 Task: In the spreadsheet apply font size 9 to the text.
Action: Mouse moved to (13, 165)
Screenshot: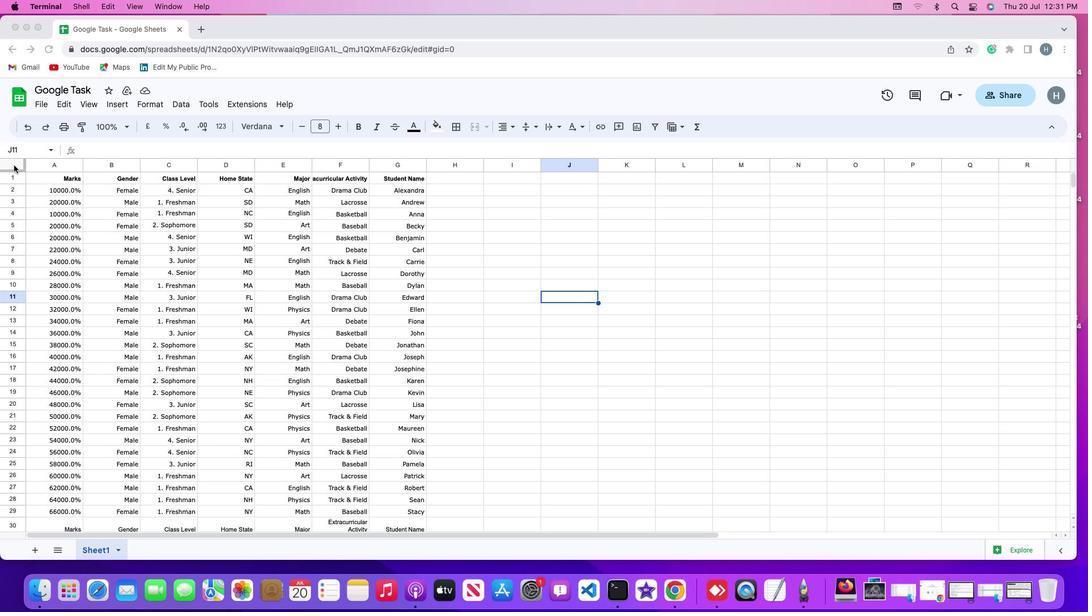 
Action: Mouse pressed left at (13, 165)
Screenshot: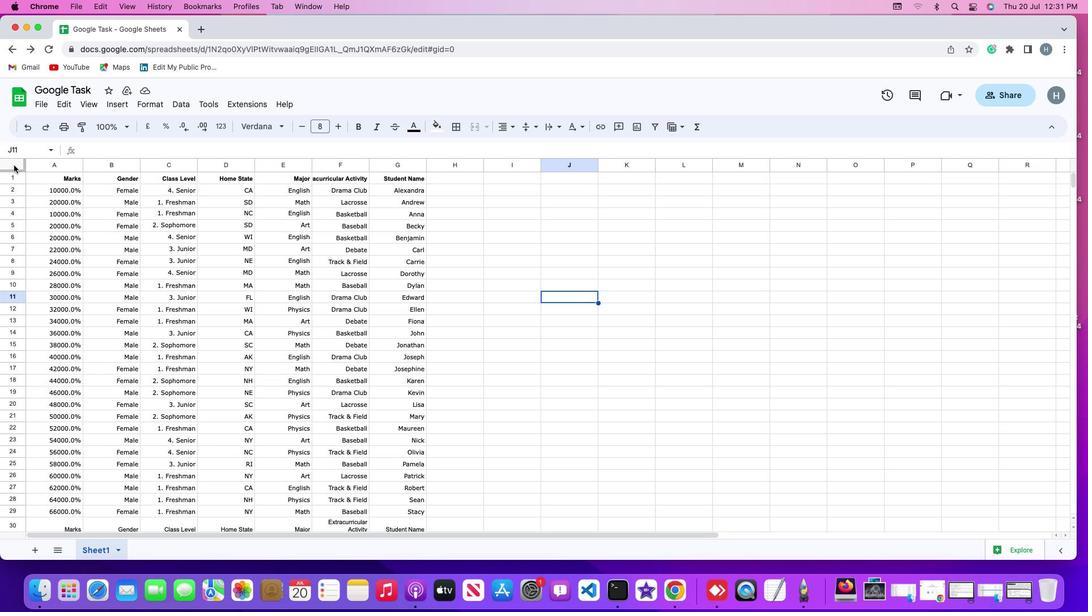 
Action: Mouse moved to (14, 163)
Screenshot: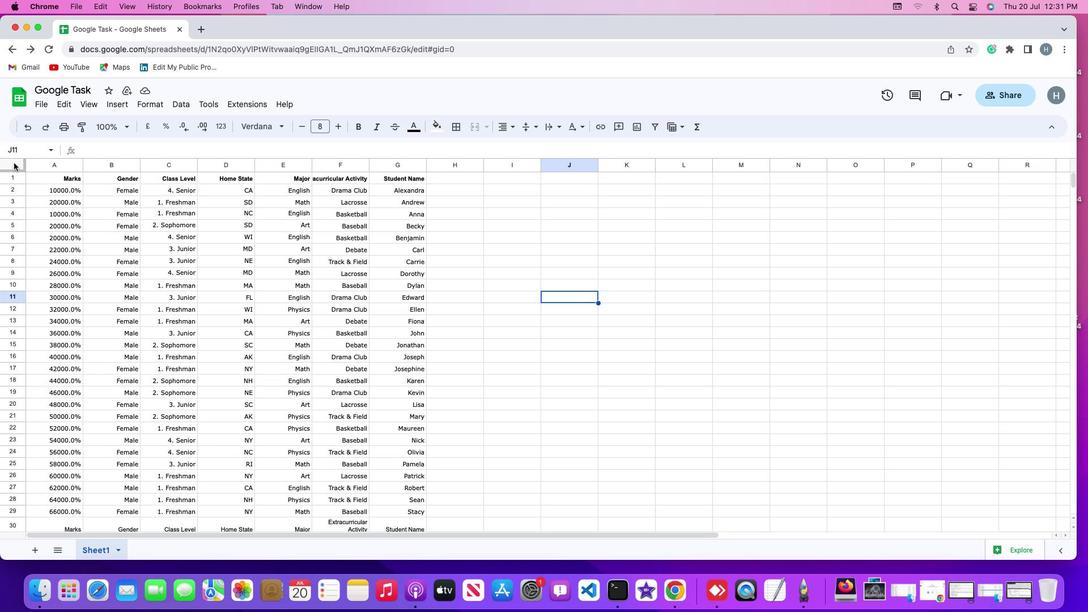 
Action: Mouse pressed left at (14, 163)
Screenshot: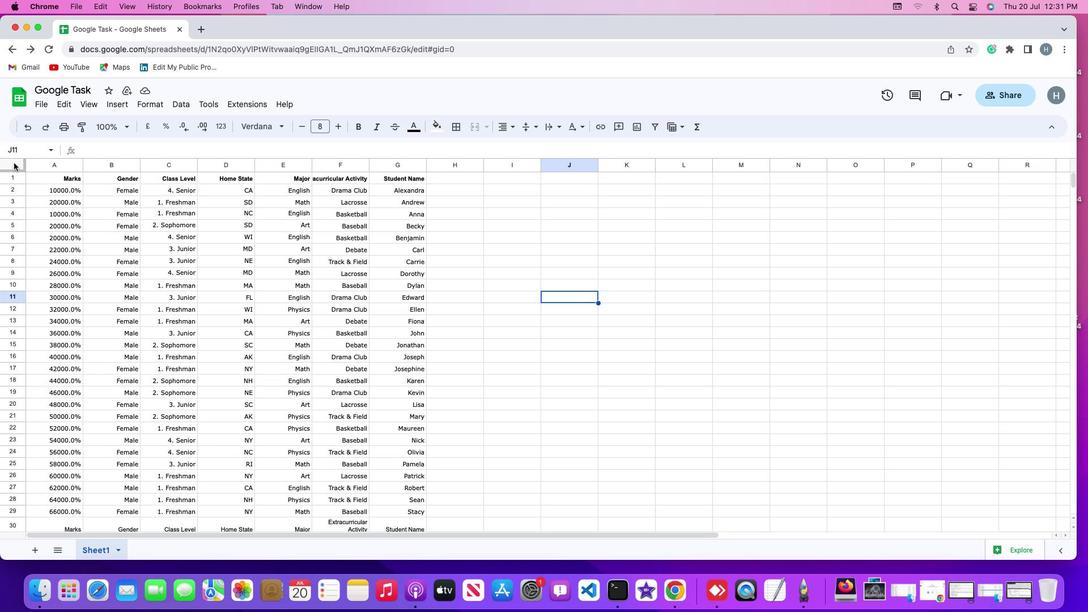 
Action: Mouse moved to (155, 106)
Screenshot: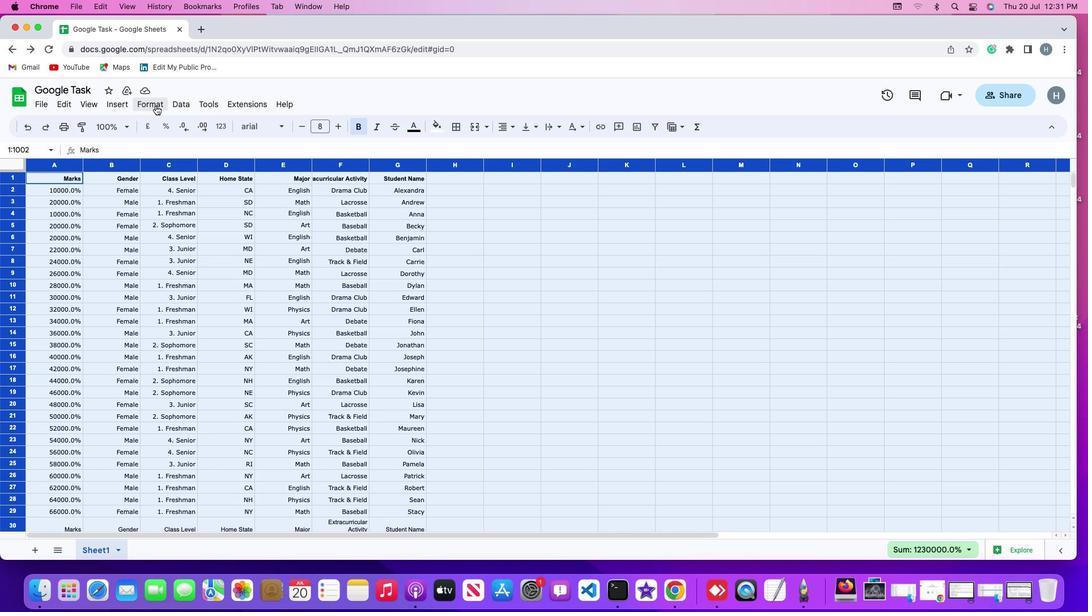 
Action: Mouse pressed left at (155, 106)
Screenshot: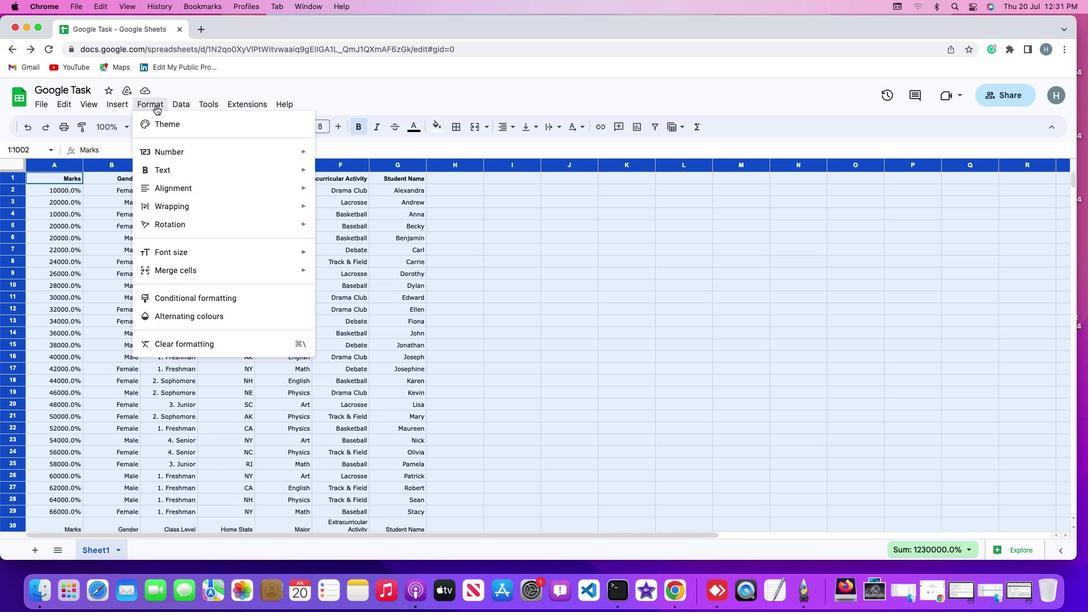
Action: Mouse moved to (172, 251)
Screenshot: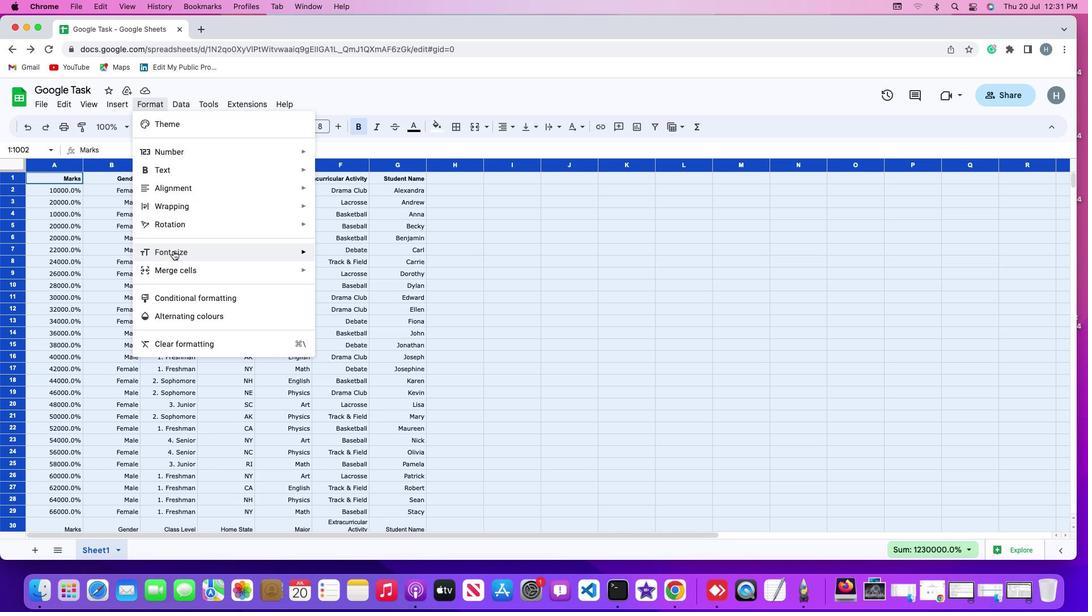 
Action: Mouse pressed left at (172, 251)
Screenshot: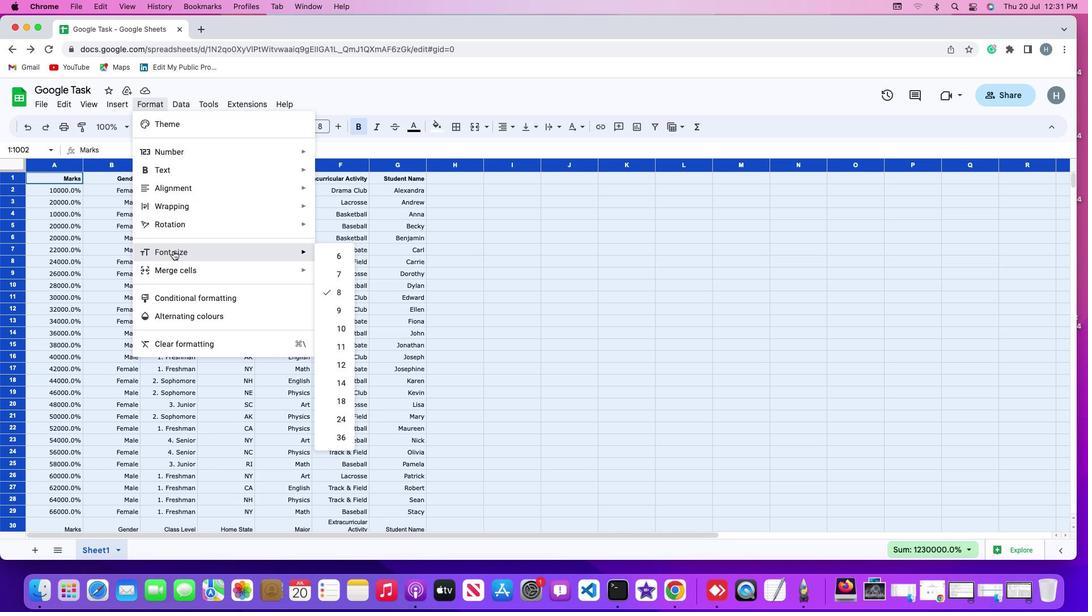 
Action: Mouse moved to (339, 309)
Screenshot: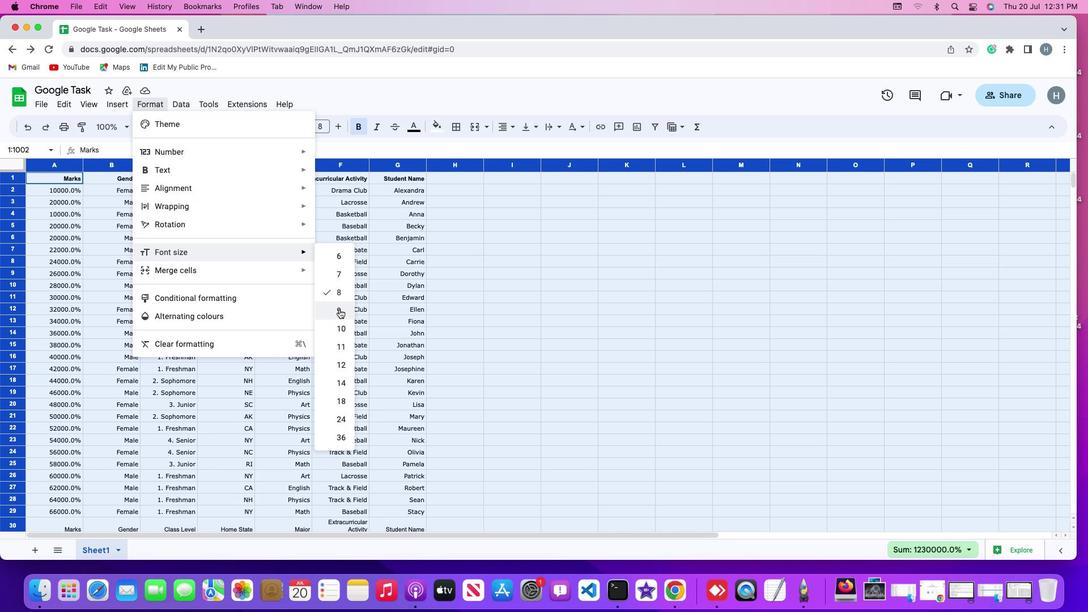 
Action: Mouse pressed left at (339, 309)
Screenshot: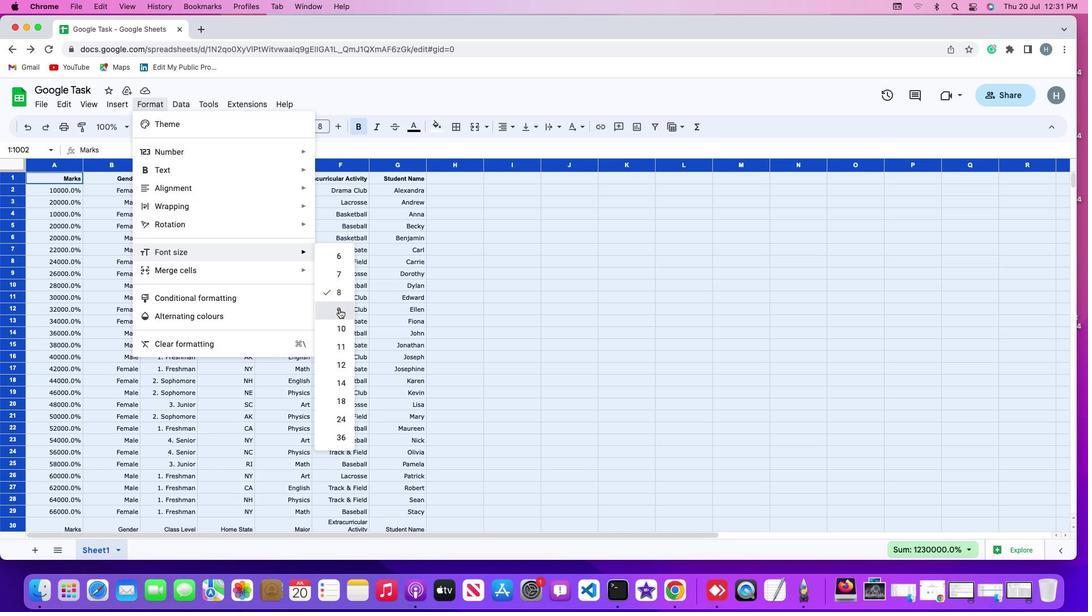 
Action: Mouse moved to (529, 352)
Screenshot: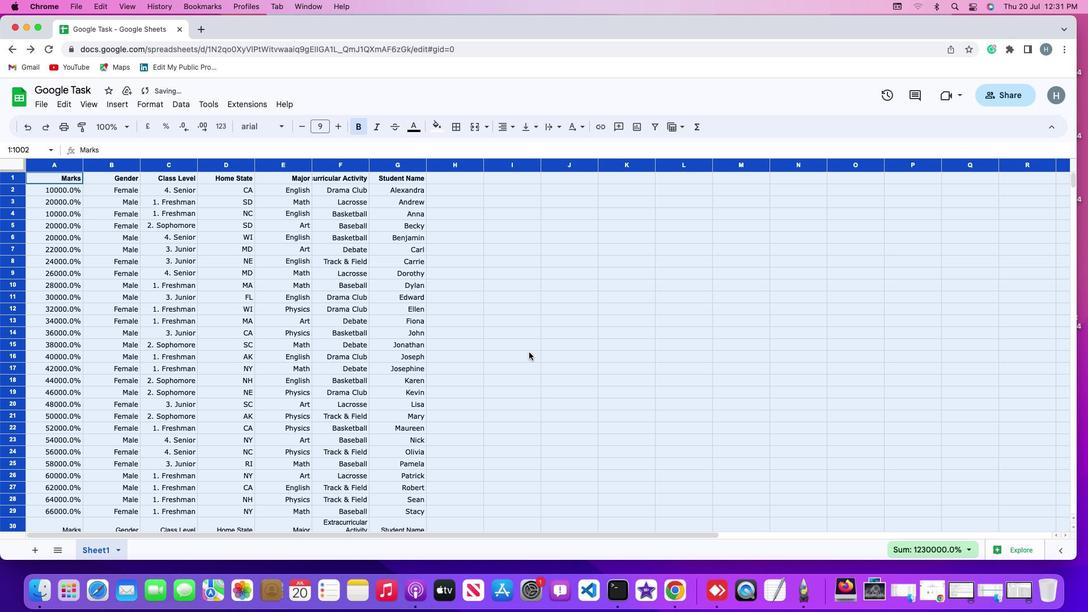 
Action: Mouse pressed left at (529, 352)
Screenshot: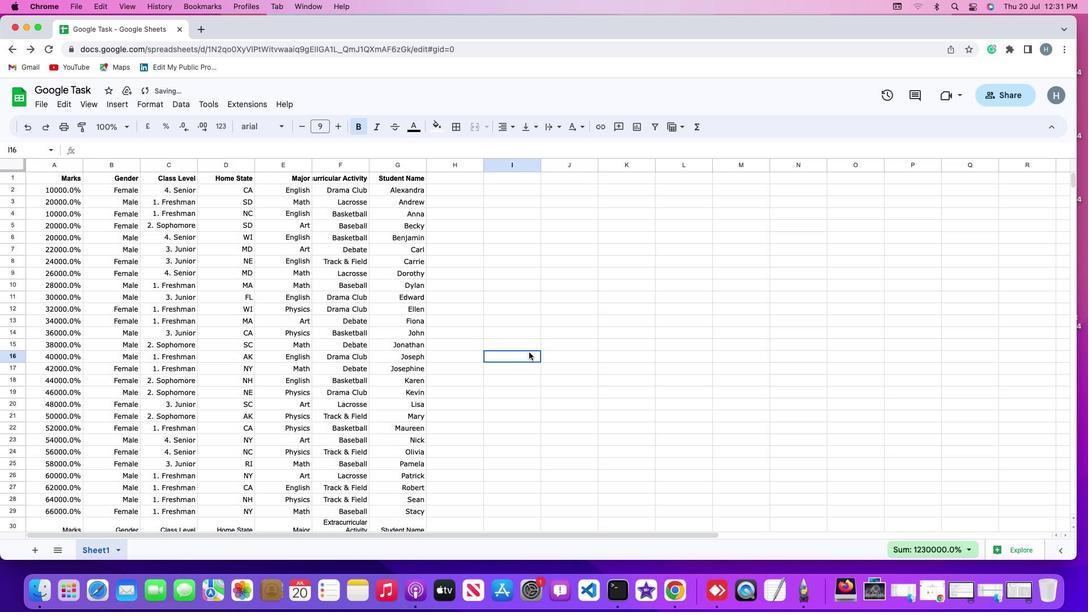 
